Task: Compose an email and use Smart Compose  suggestion for the next word in a sentence.
Action: Mouse moved to (104, 102)
Screenshot: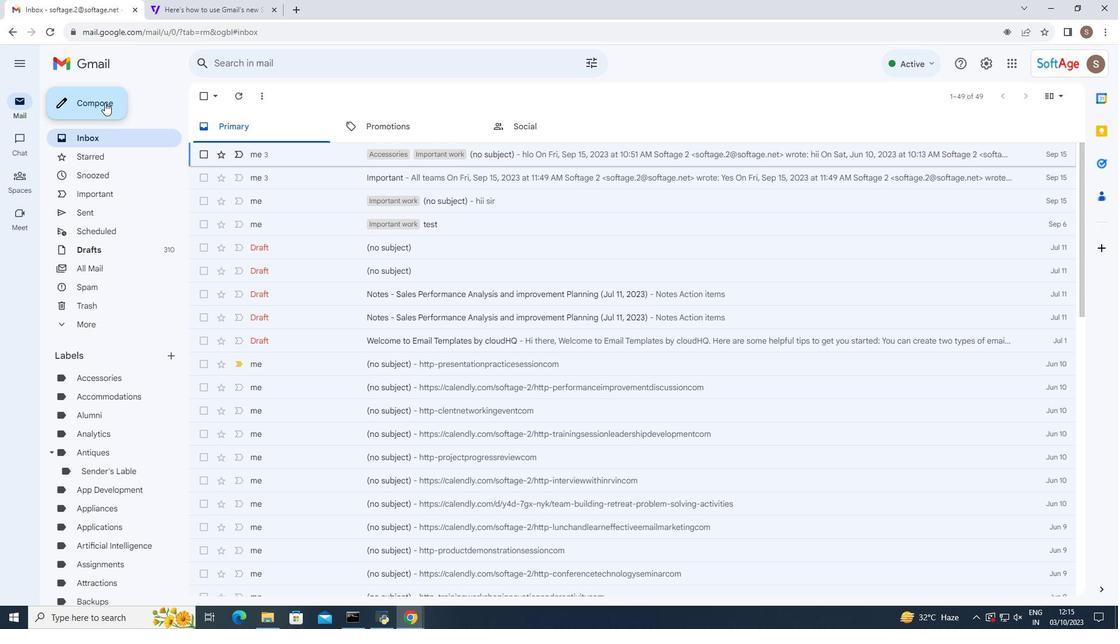 
Action: Mouse pressed left at (104, 102)
Screenshot: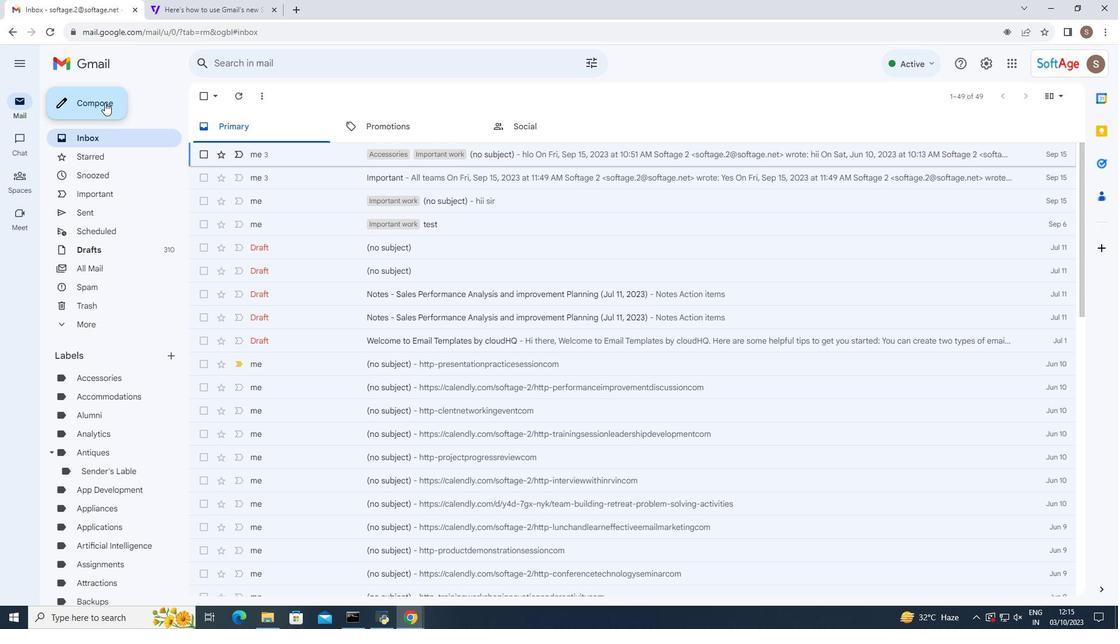 
Action: Mouse moved to (117, 104)
Screenshot: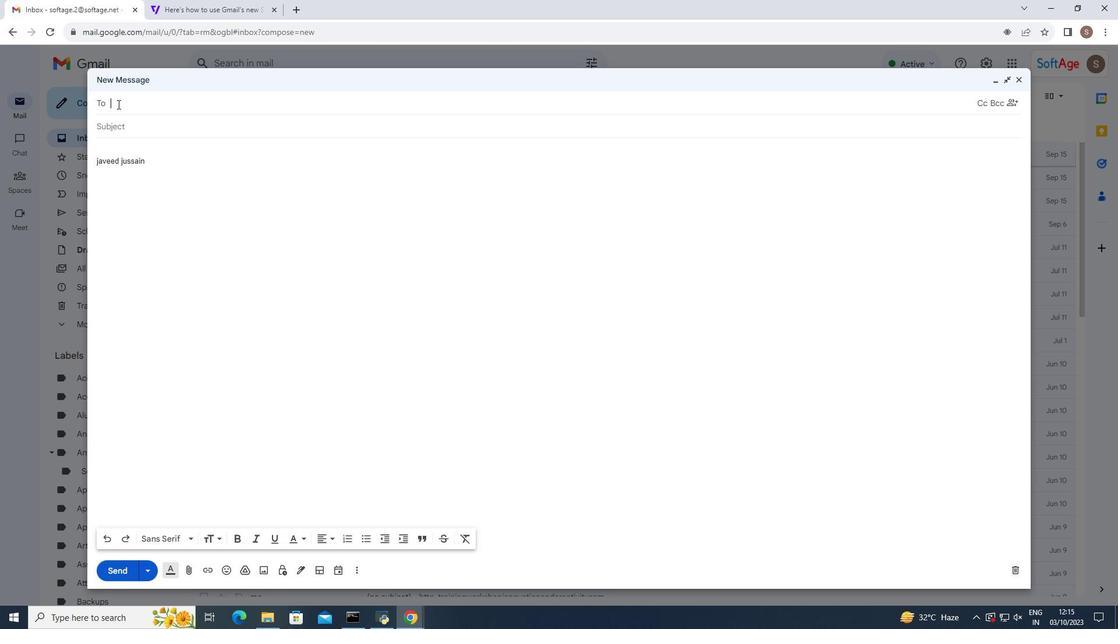 
Action: Mouse pressed left at (117, 104)
Screenshot: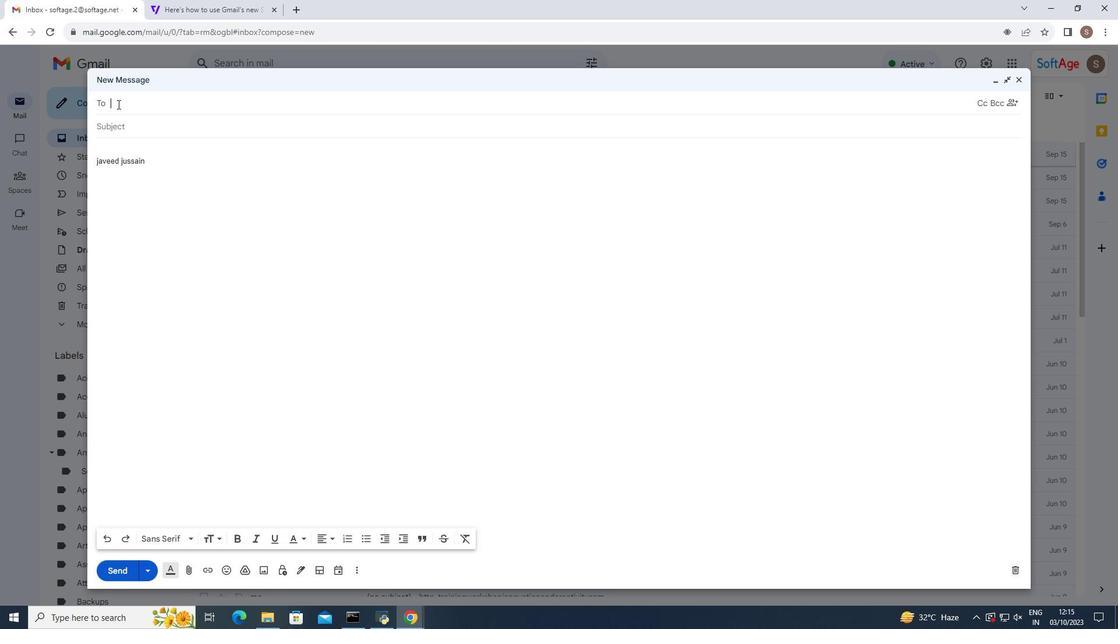 
Action: Mouse moved to (124, 103)
Screenshot: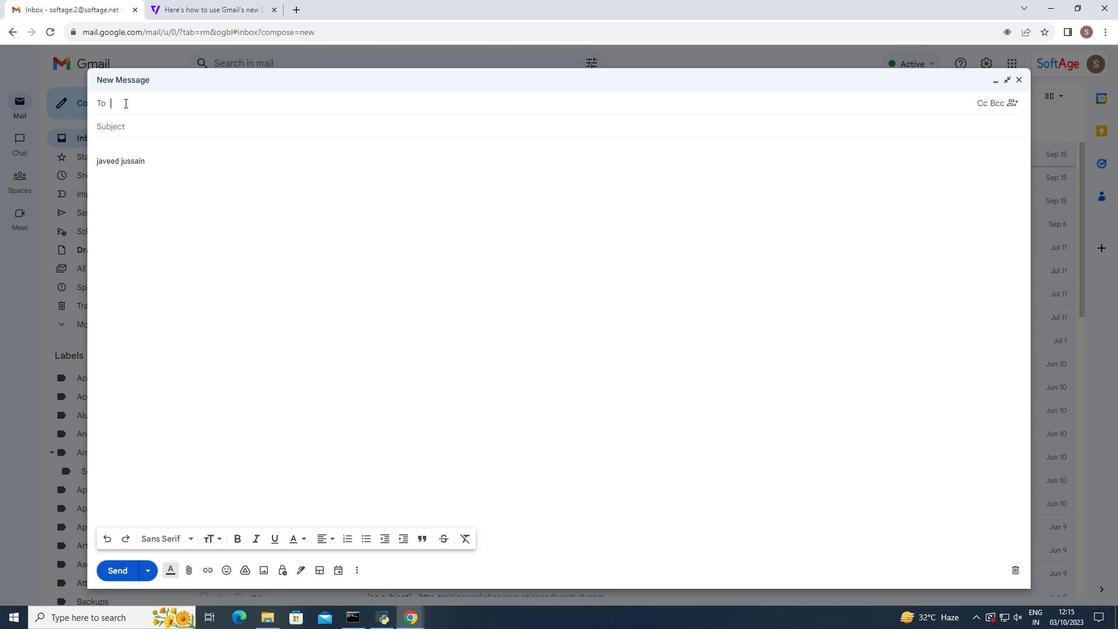 
Action: Key pressed softage<Key.space><Key.backspace>.1
Screenshot: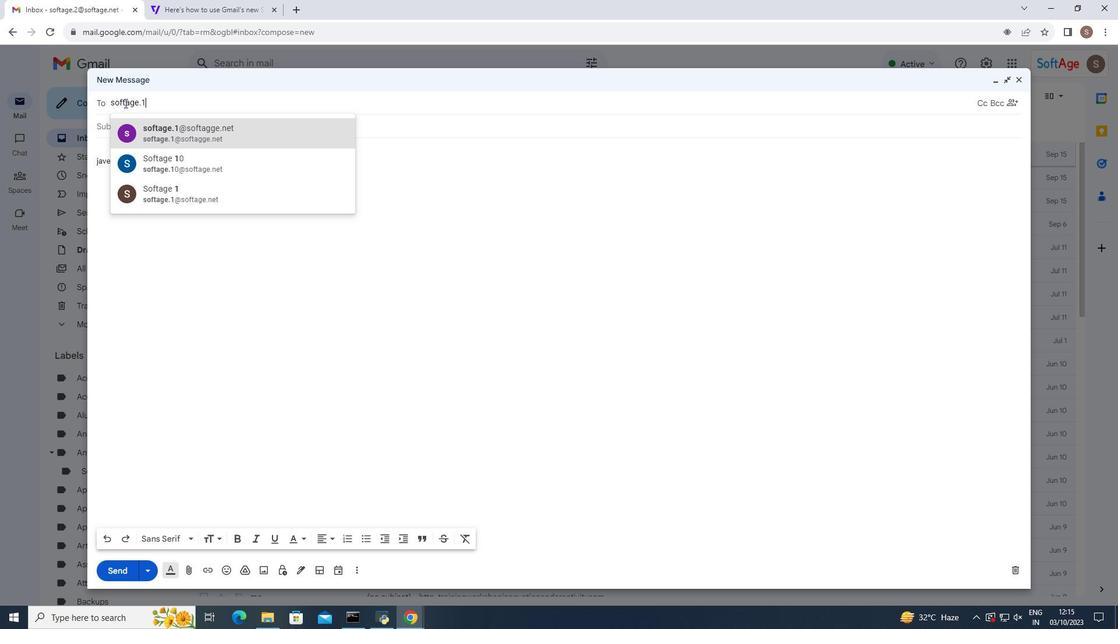 
Action: Mouse moved to (179, 135)
Screenshot: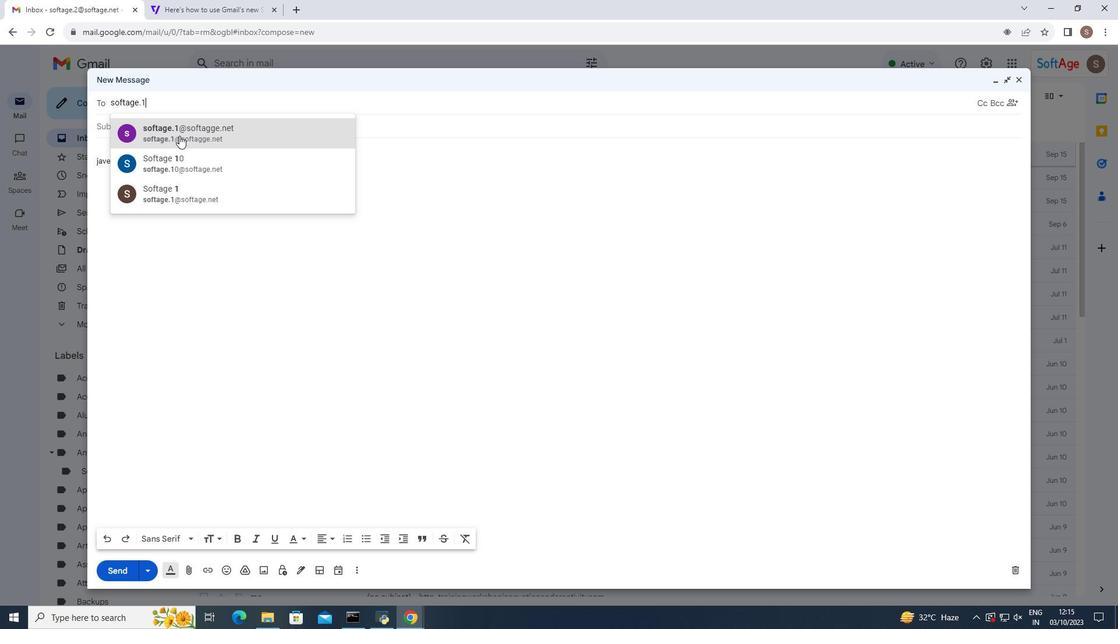 
Action: Mouse pressed left at (179, 135)
Screenshot: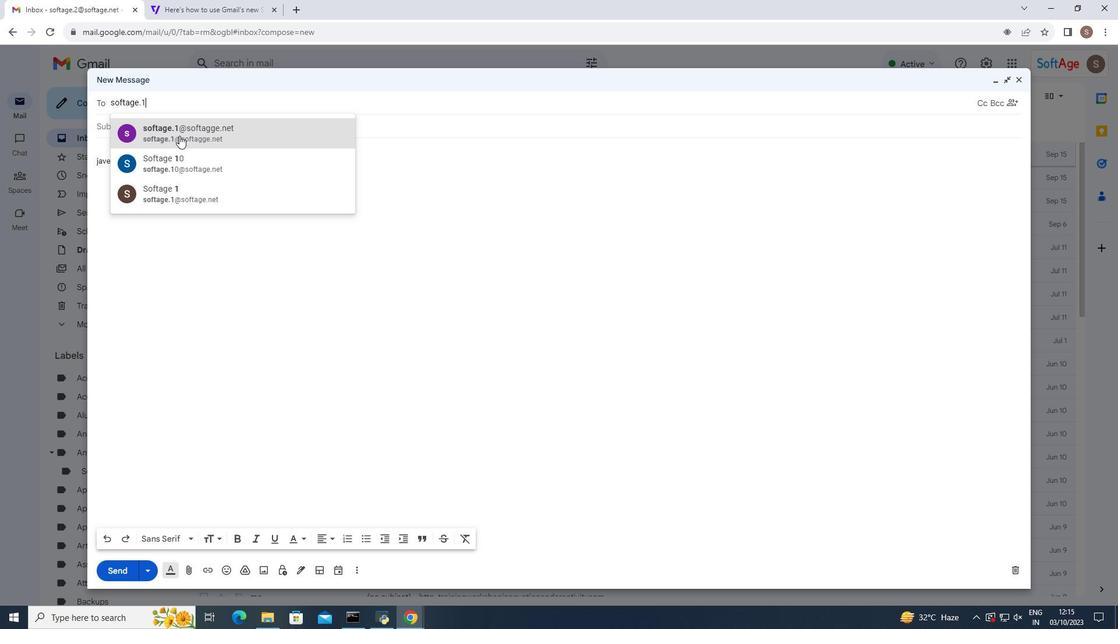 
Action: Mouse moved to (122, 140)
Screenshot: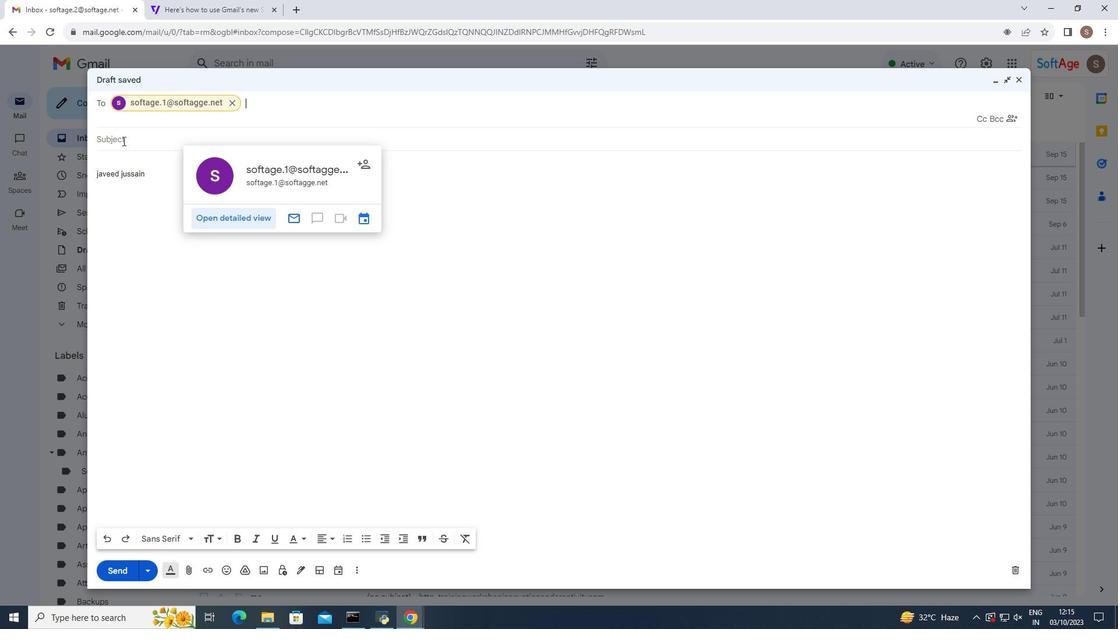 
Action: Mouse pressed left at (122, 140)
Screenshot: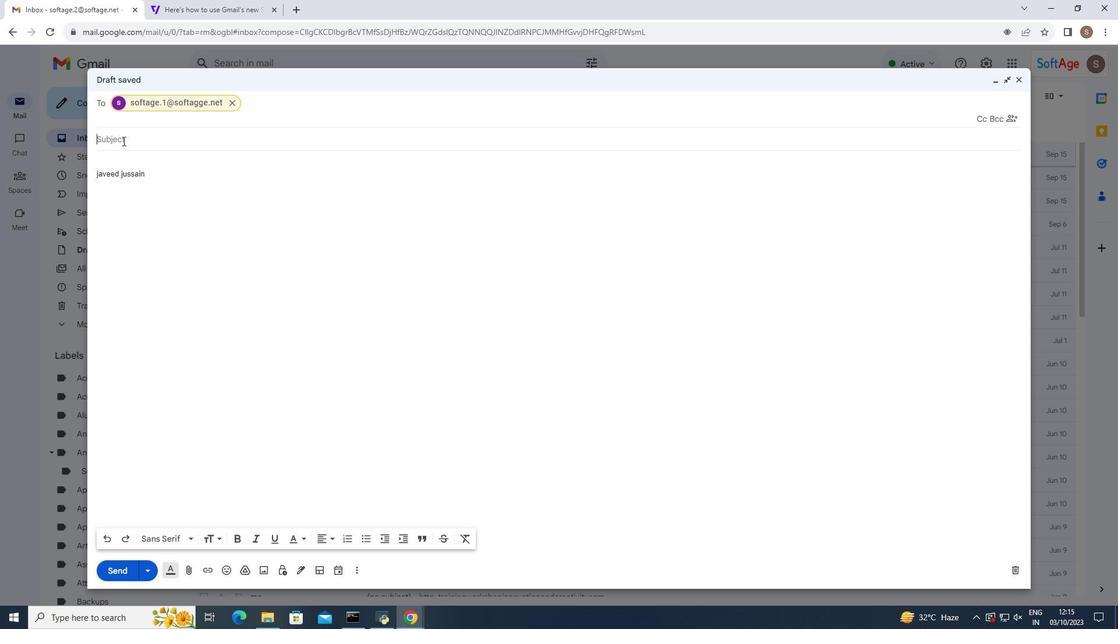 
Action: Key pressed our<Key.space><Key.left><Key.left><Key.left><Key.backspace><Key.shift><Key.shift><Key.shift>O<Key.right><Key.right><Key.space>m<Key.backspace><Key.shift>Meeting
Screenshot: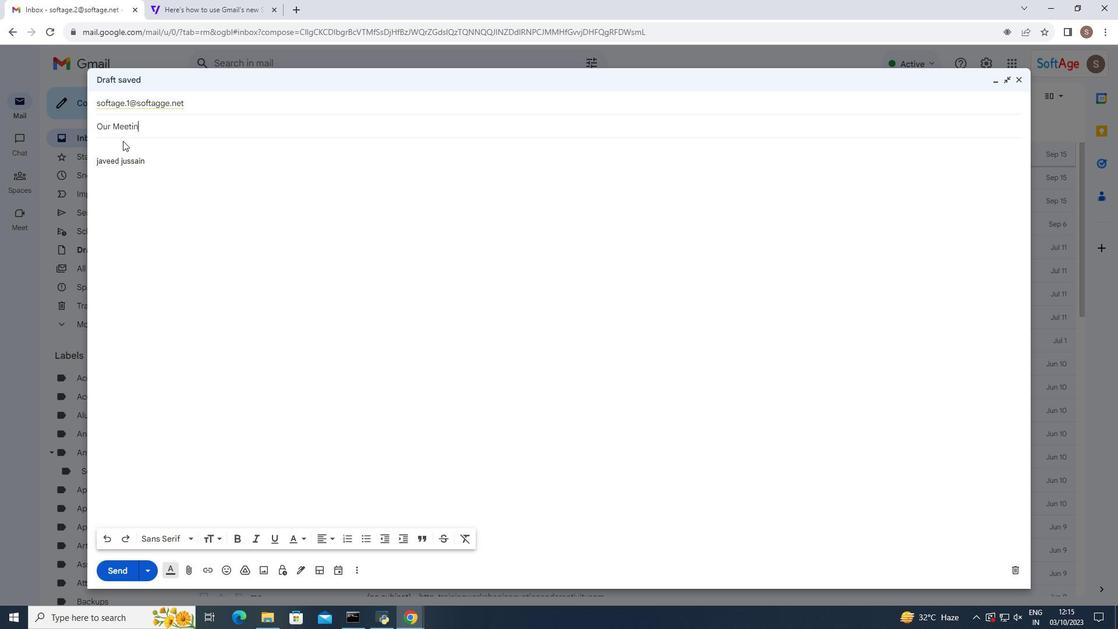 
Action: Mouse moved to (123, 140)
Screenshot: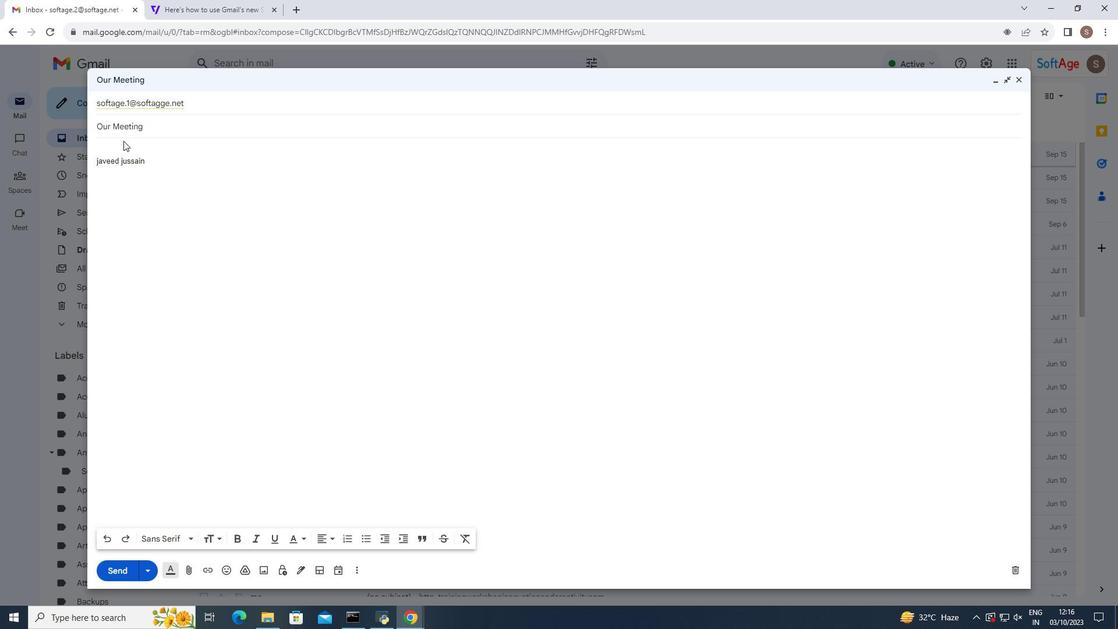 
Action: Mouse pressed left at (123, 140)
Screenshot: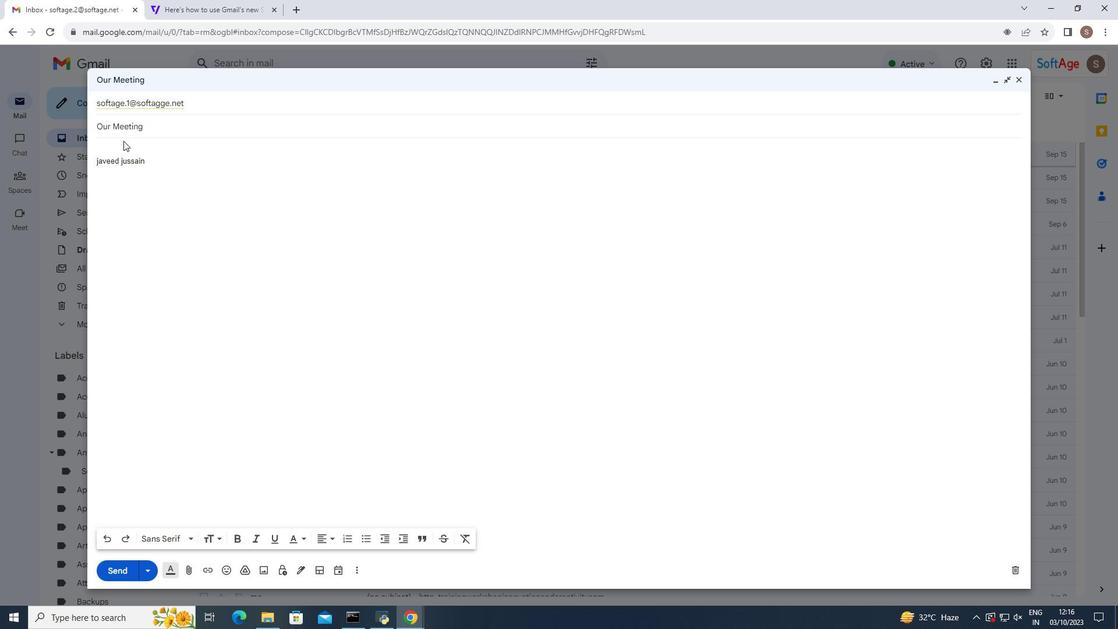 
Action: Mouse moved to (147, 163)
Screenshot: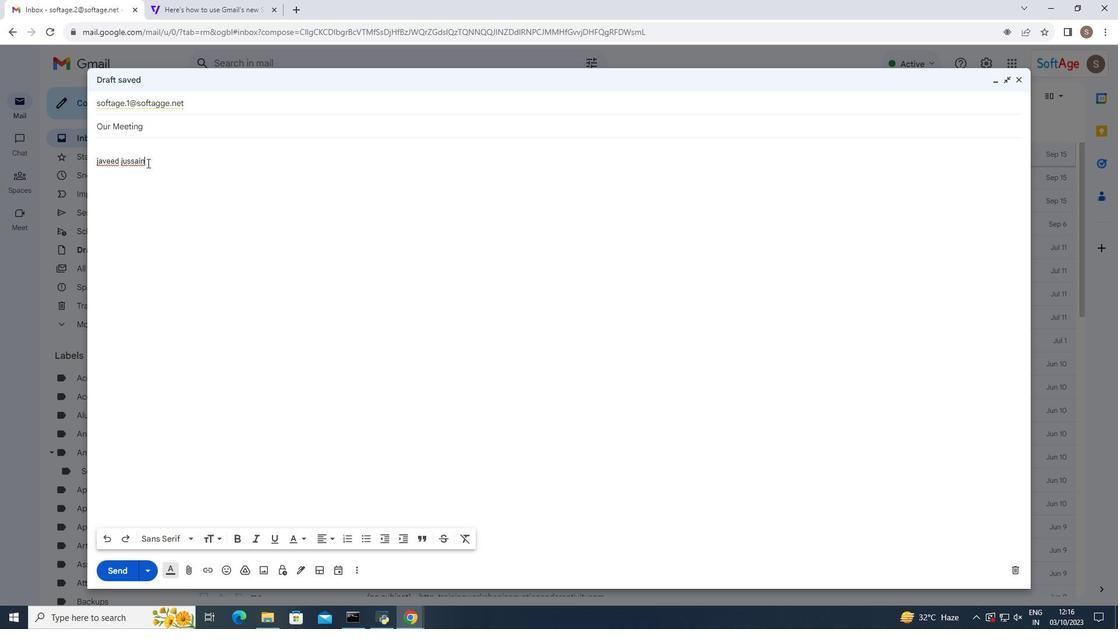 
Action: Mouse pressed left at (147, 163)
Screenshot: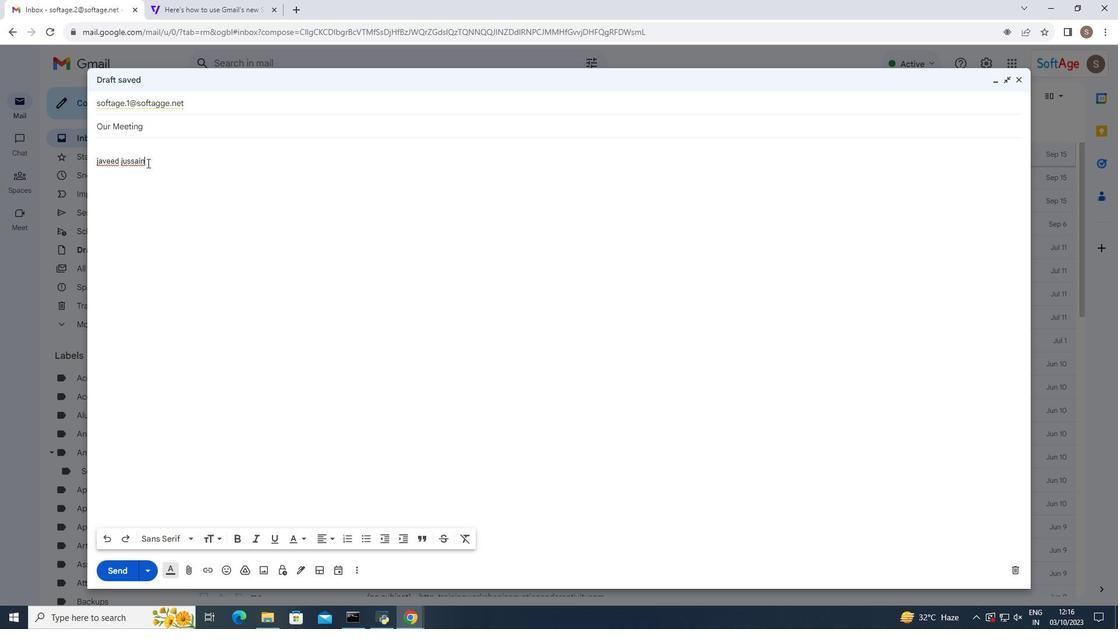 
Action: Mouse moved to (71, 146)
Screenshot: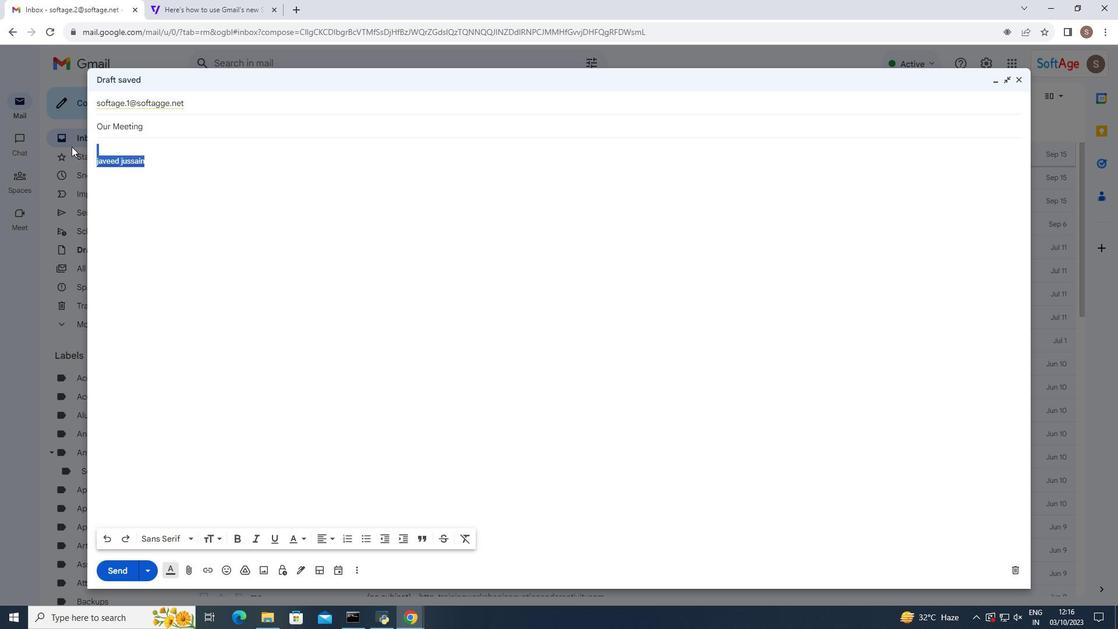 
Action: Key pressed <Key.backspace>
Screenshot: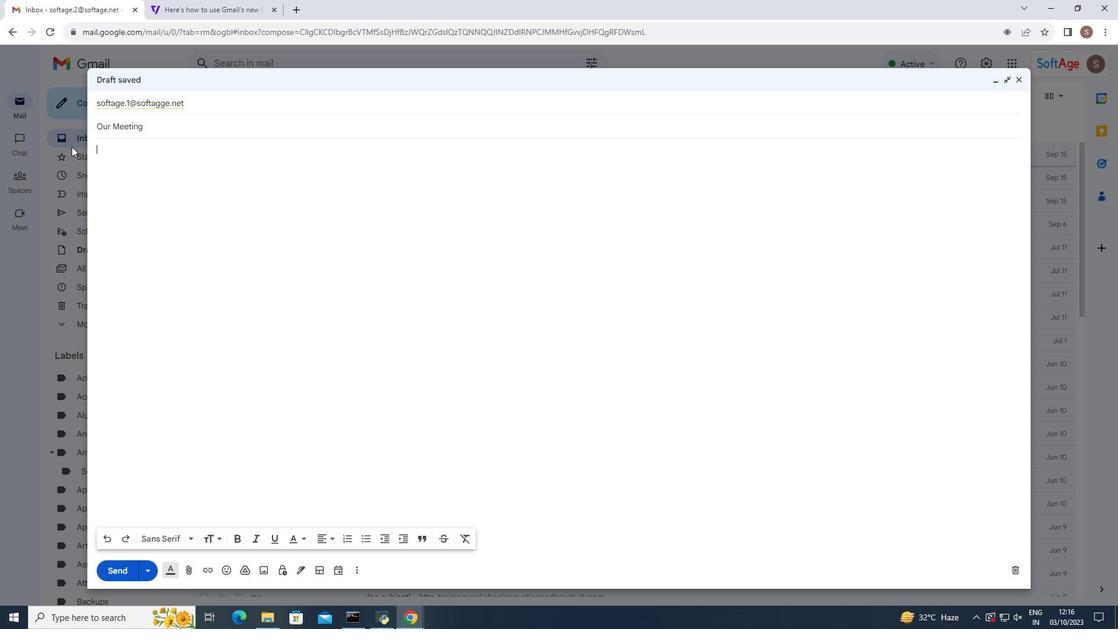 
Action: Mouse moved to (103, 143)
Screenshot: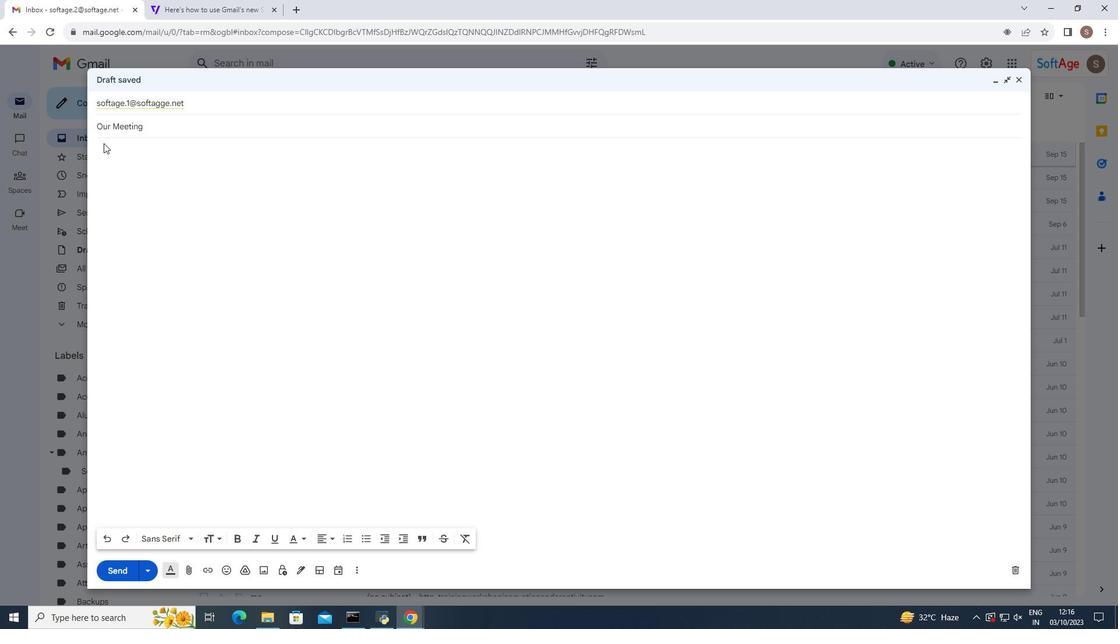 
Action: Mouse pressed left at (103, 143)
Screenshot: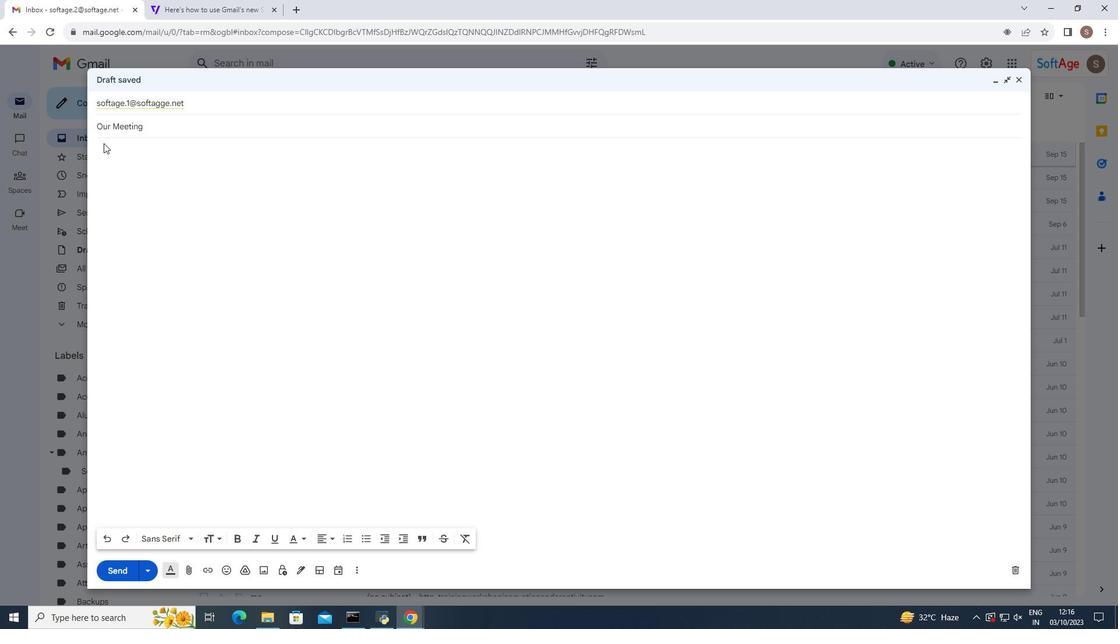 
Action: Key pressed dear<Key.backspace><Key.backspace><Key.backspace><Key.backspace><Key.backspace><Key.backspace><Key.backspace><Key.backspace><Key.backspace><Key.backspace><Key.backspace><Key.shift><Key.shift><Key.shift><Key.shift><Key.shift><Key.shift><Key.shift><Key.shift><Key.shift>Dear<Key.space>sir<Key.enter><Key.space><Key.space><Key.space><Key.space><Key.space><Key.space><Key.space><Key.space><Key.space>i<Key.backspace><Key.shift>I<Key.space>hope<Key.space><Key.right><Key.right><Key.right>.
Screenshot: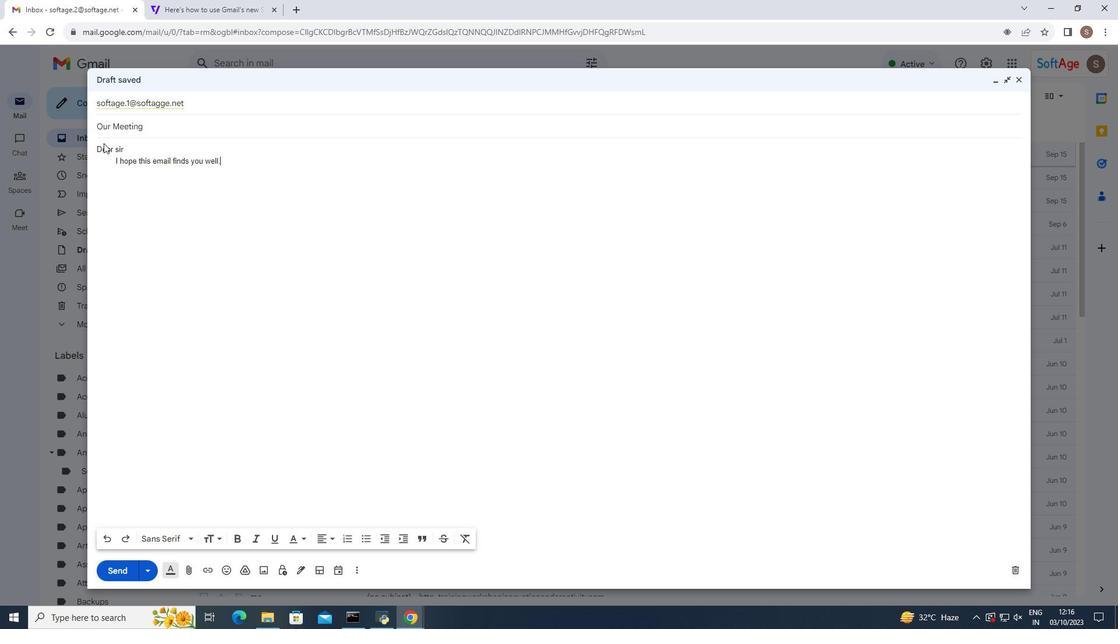 
Action: Mouse moved to (228, 161)
Screenshot: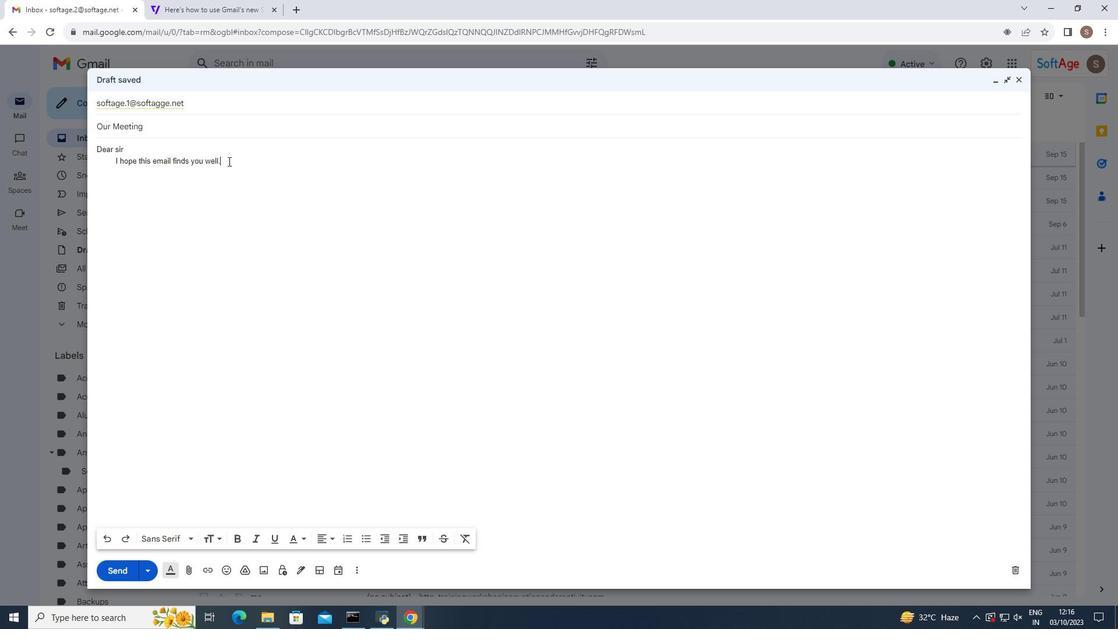
